Task: Show all "Marketing & social media" power-ups.
Action: Mouse pressed left at (423, 230)
Screenshot: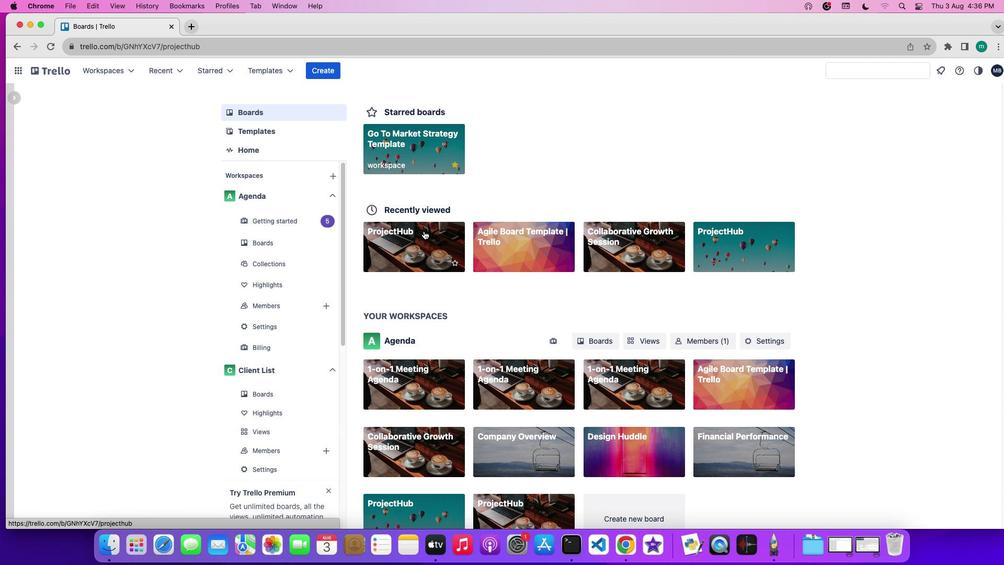 
Action: Mouse moved to (880, 226)
Screenshot: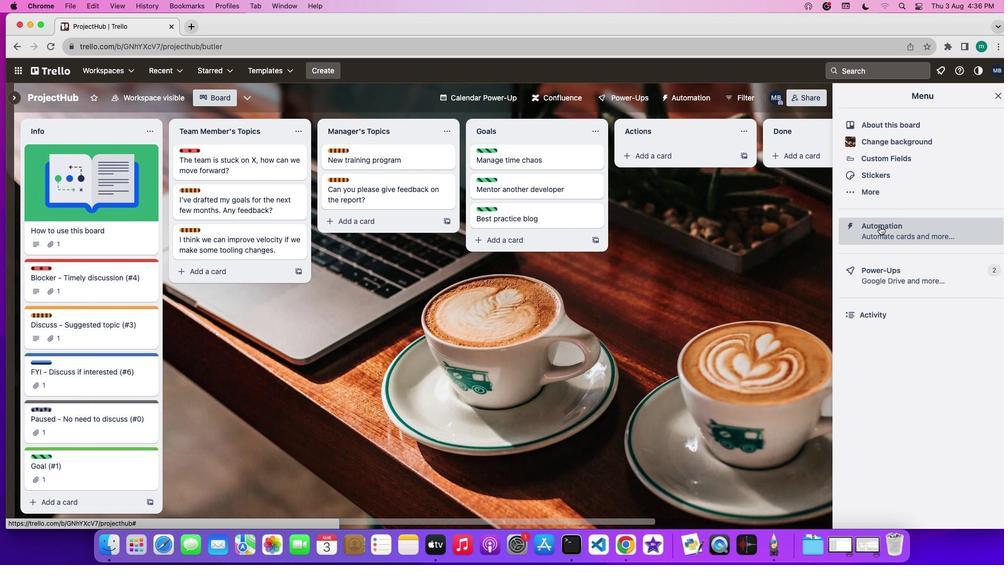 
Action: Mouse pressed left at (880, 226)
Screenshot: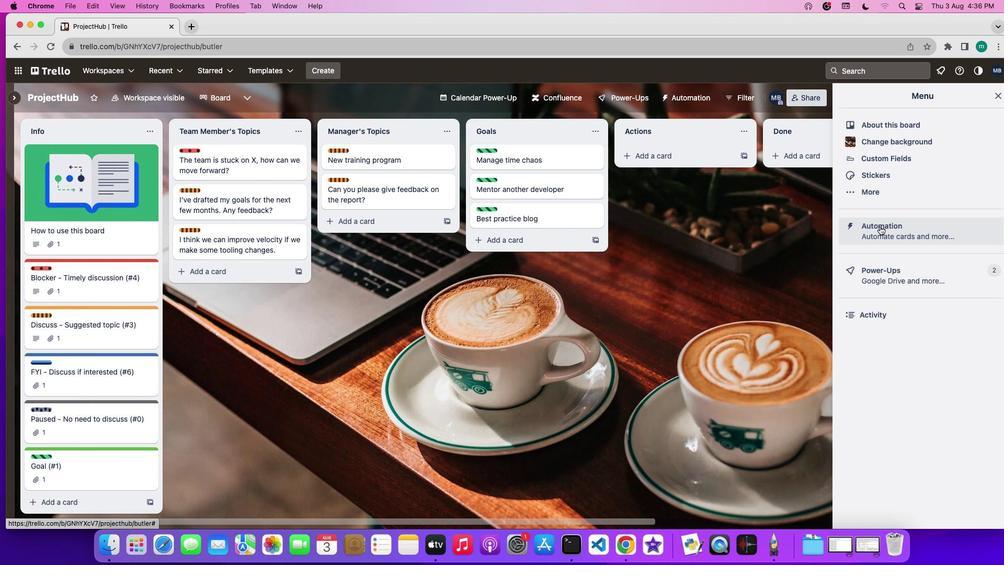 
Action: Mouse moved to (627, 99)
Screenshot: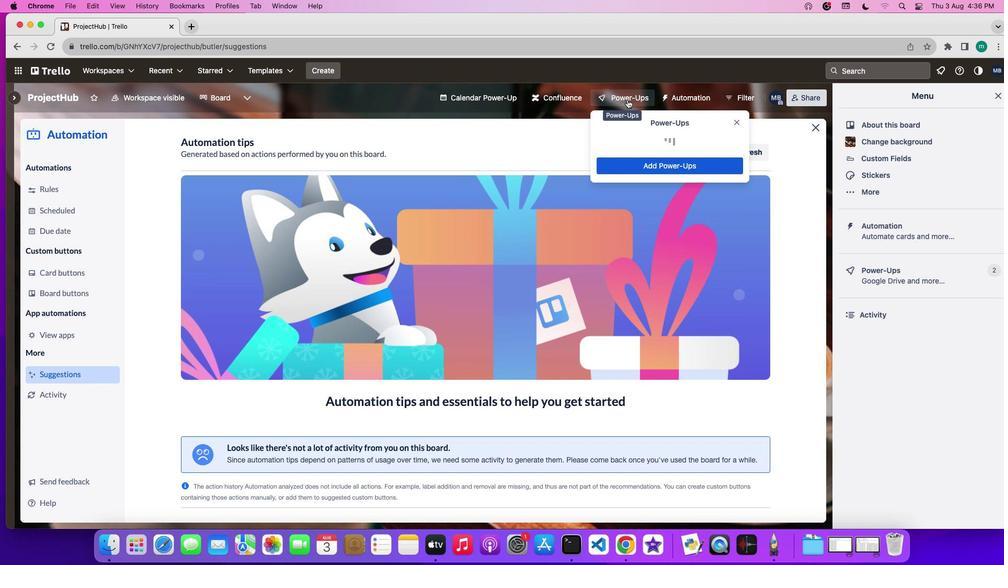 
Action: Mouse pressed left at (627, 99)
Screenshot: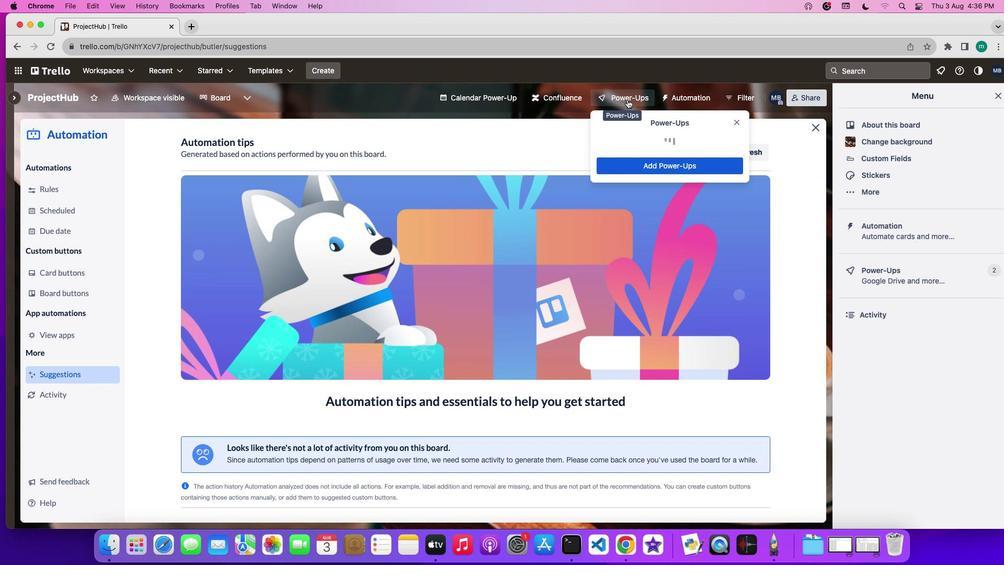 
Action: Mouse moved to (667, 371)
Screenshot: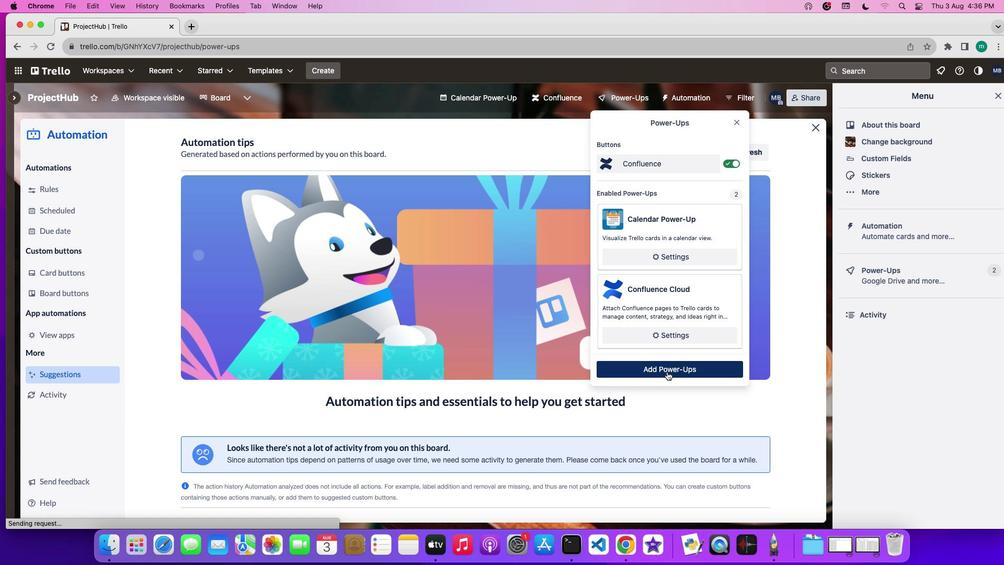 
Action: Mouse pressed left at (667, 371)
Screenshot: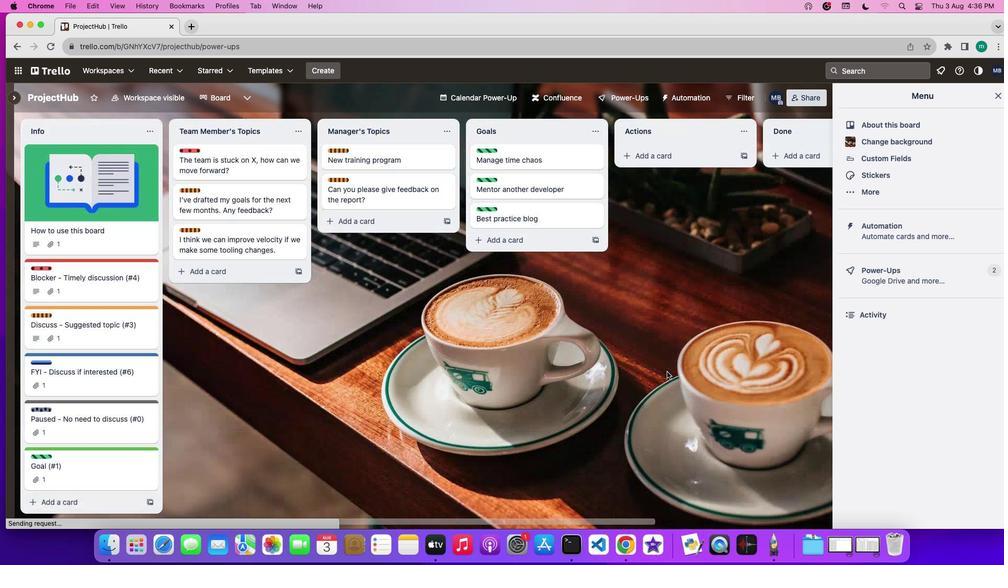 
Action: Mouse moved to (201, 402)
Screenshot: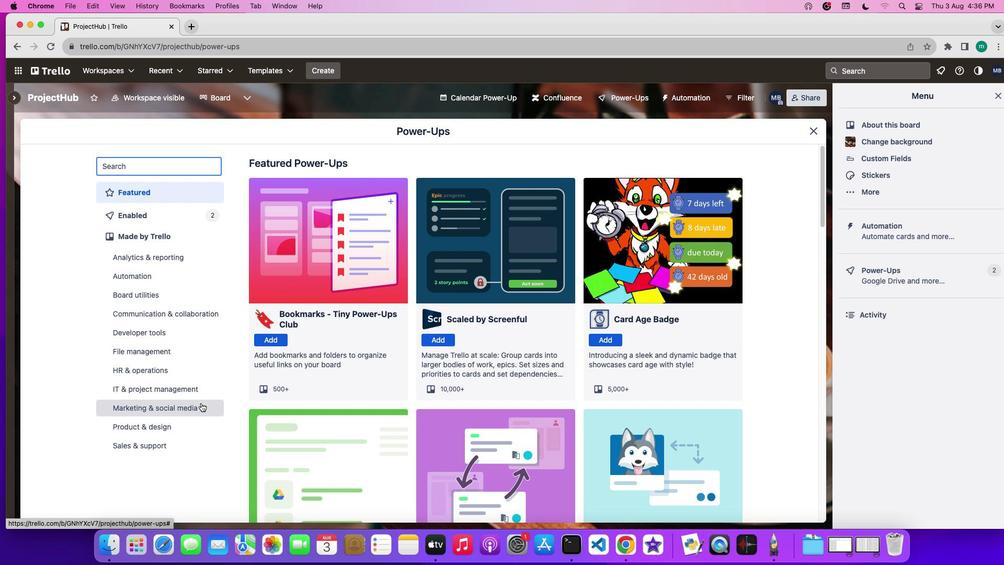 
Action: Mouse pressed left at (201, 402)
Screenshot: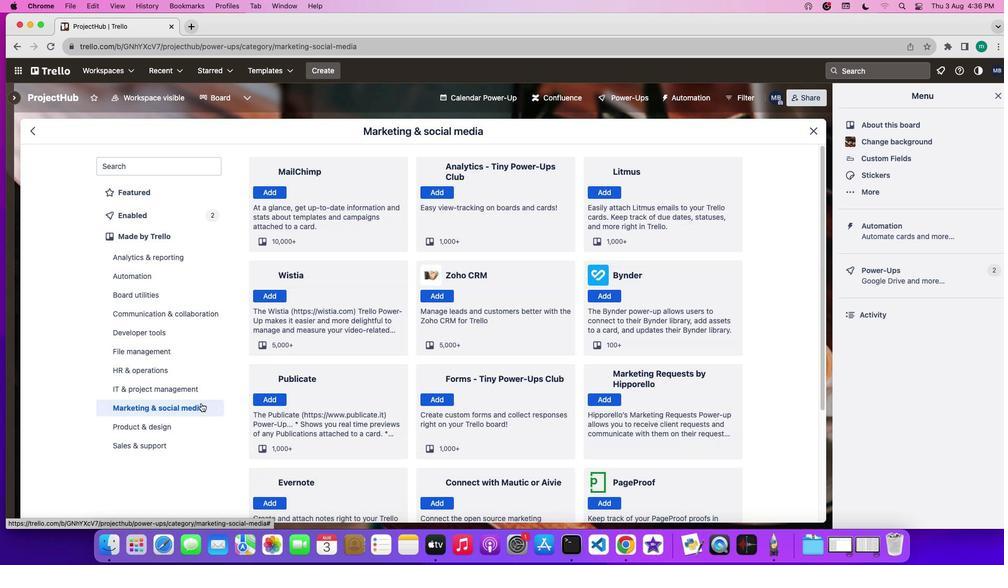 
Action: Mouse moved to (513, 412)
Screenshot: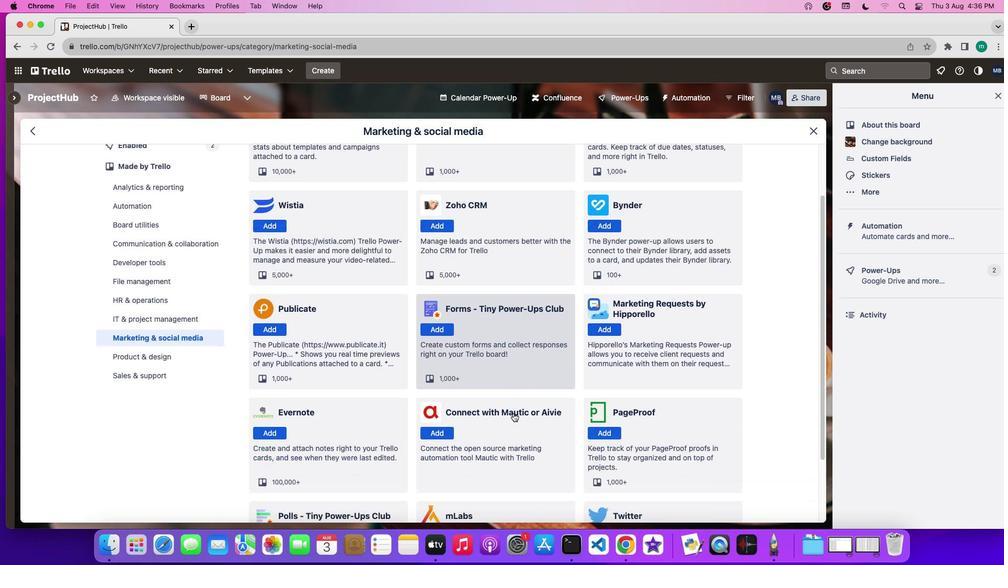 
Action: Mouse scrolled (513, 412) with delta (0, 0)
Screenshot: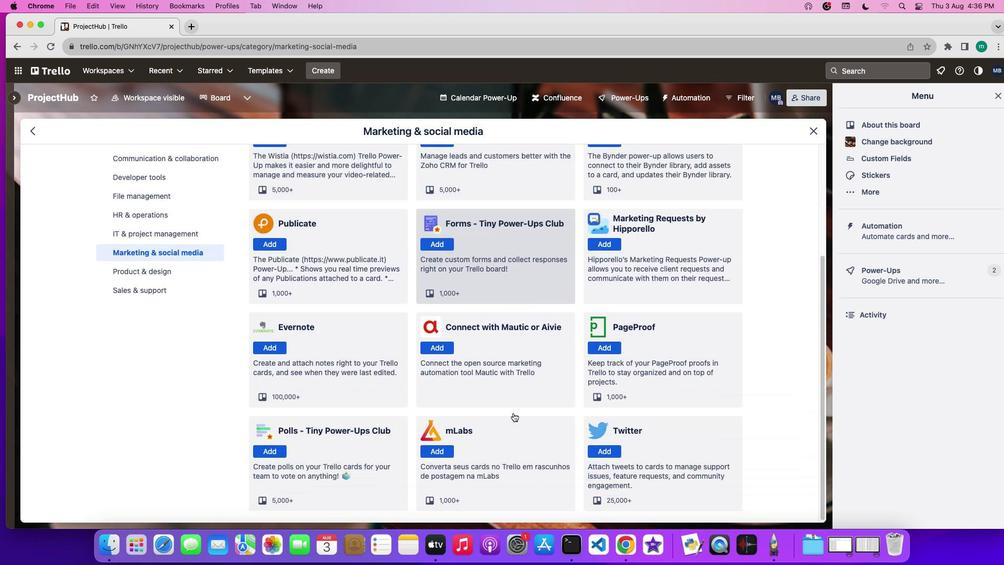 
Action: Mouse scrolled (513, 412) with delta (0, 0)
Screenshot: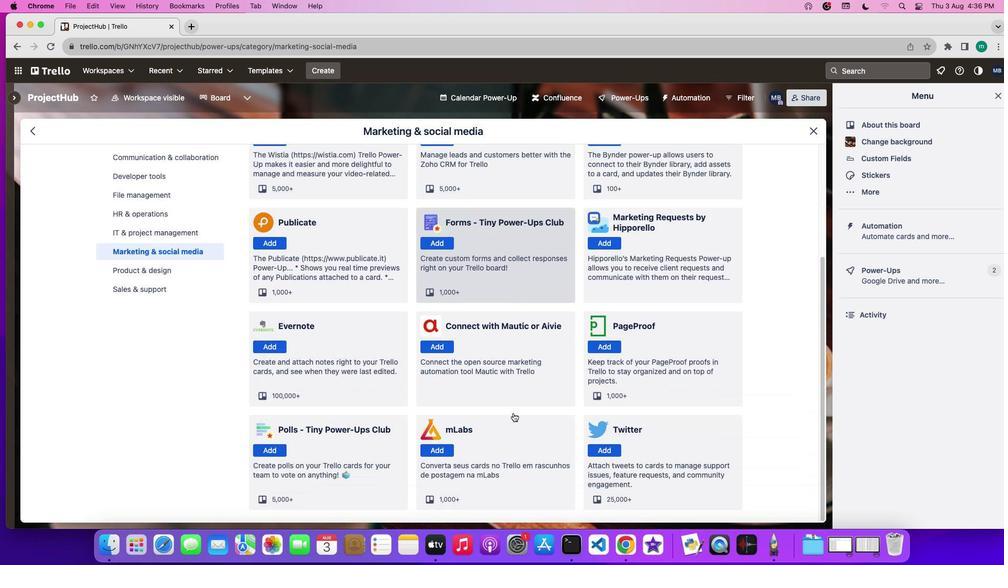 
Action: Mouse scrolled (513, 412) with delta (0, -1)
Screenshot: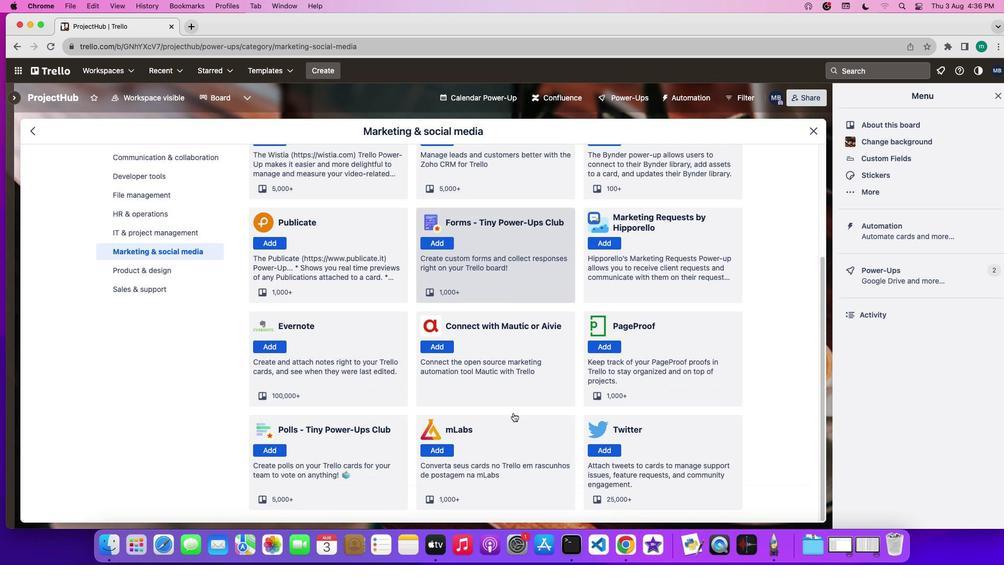 
Action: Mouse scrolled (513, 412) with delta (0, -1)
Screenshot: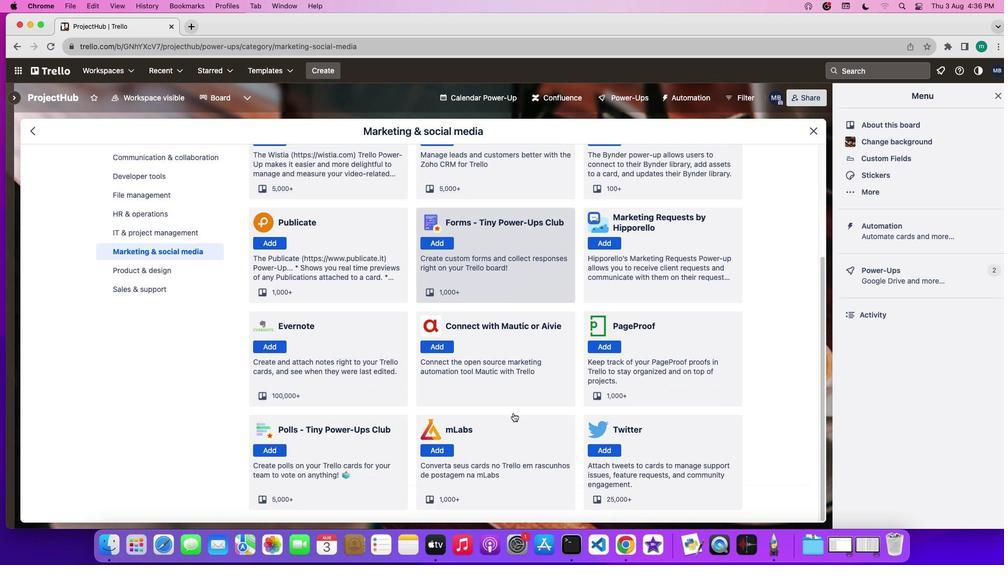 
Action: Mouse scrolled (513, 412) with delta (0, -1)
Screenshot: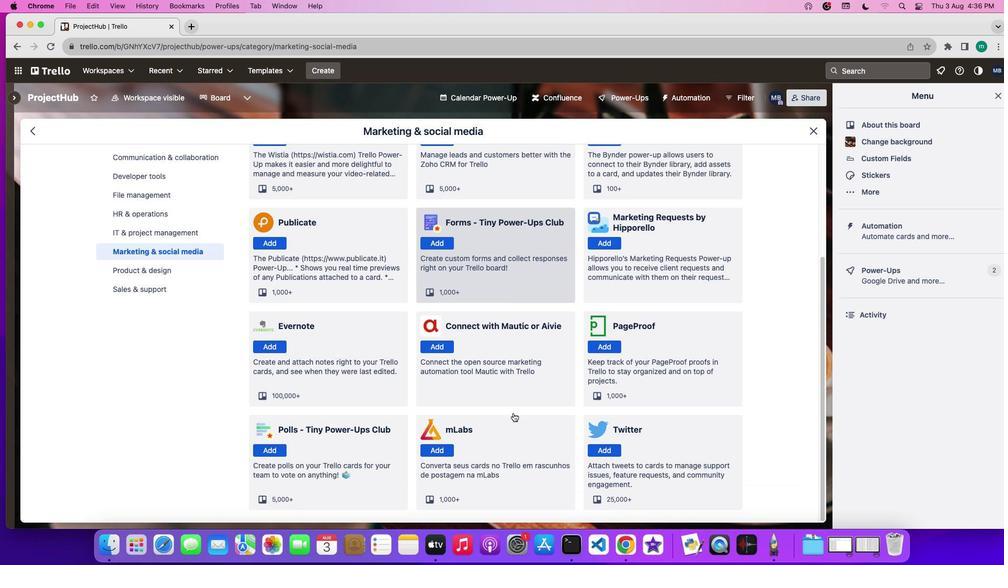 
Action: Mouse scrolled (513, 412) with delta (0, 0)
Screenshot: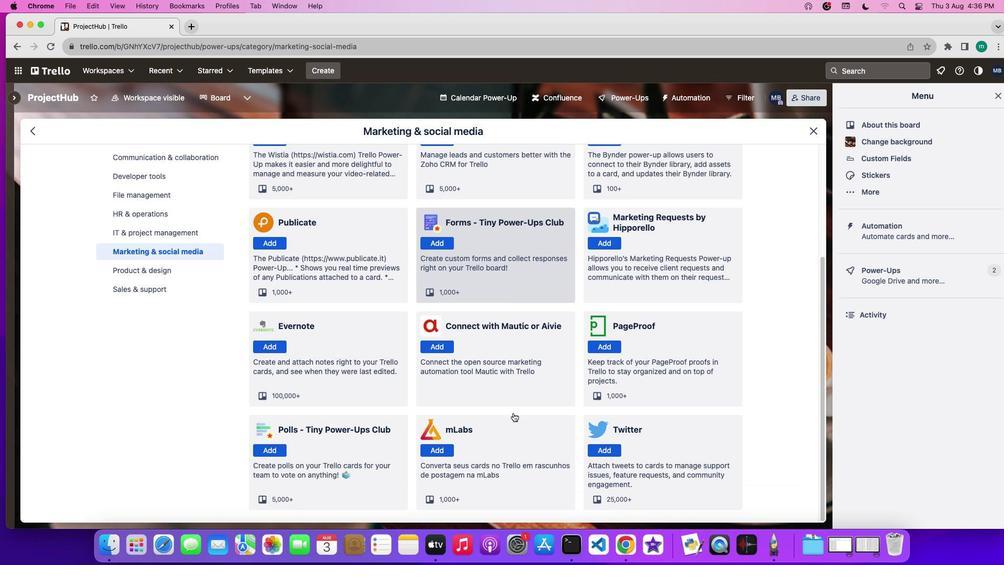 
Action: Mouse scrolled (513, 412) with delta (0, 0)
Screenshot: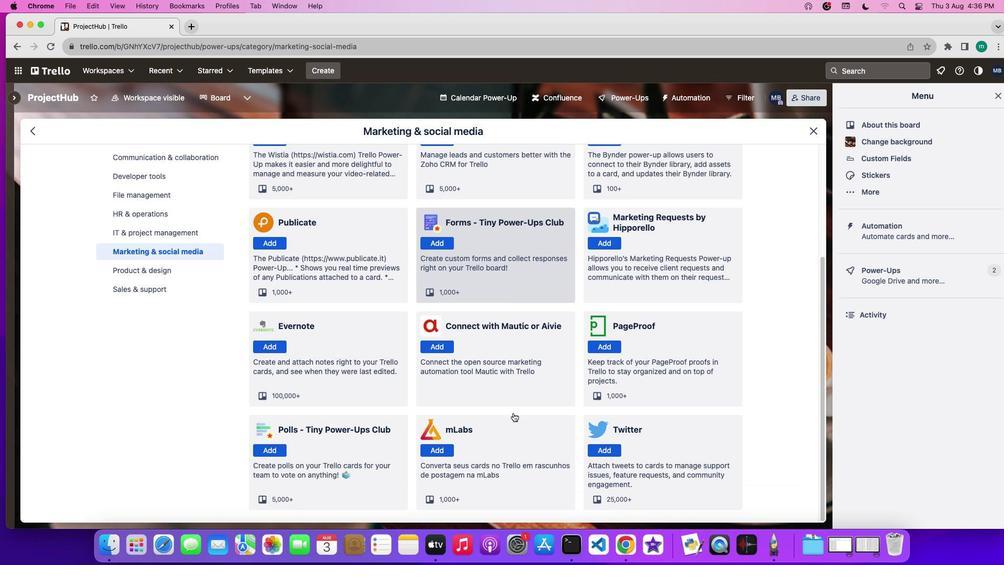 
Action: Mouse scrolled (513, 412) with delta (0, 0)
Screenshot: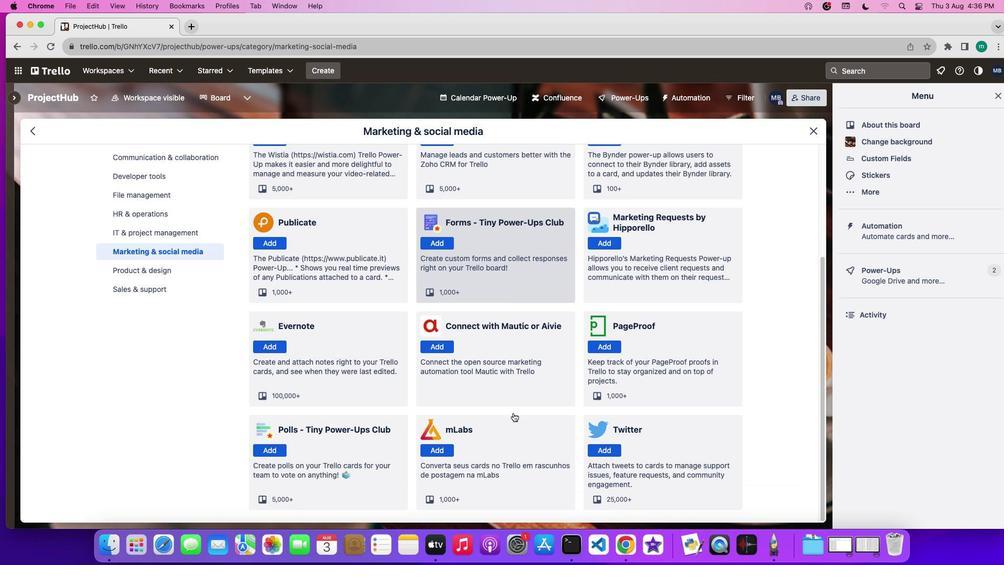 
Action: Mouse scrolled (513, 412) with delta (0, -1)
Screenshot: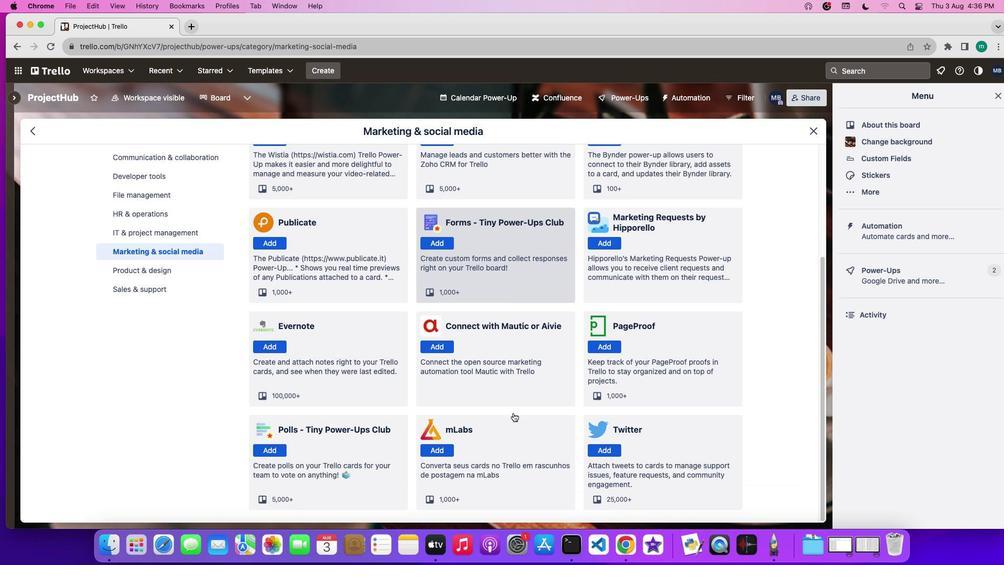 
Action: Mouse scrolled (513, 412) with delta (0, 0)
Screenshot: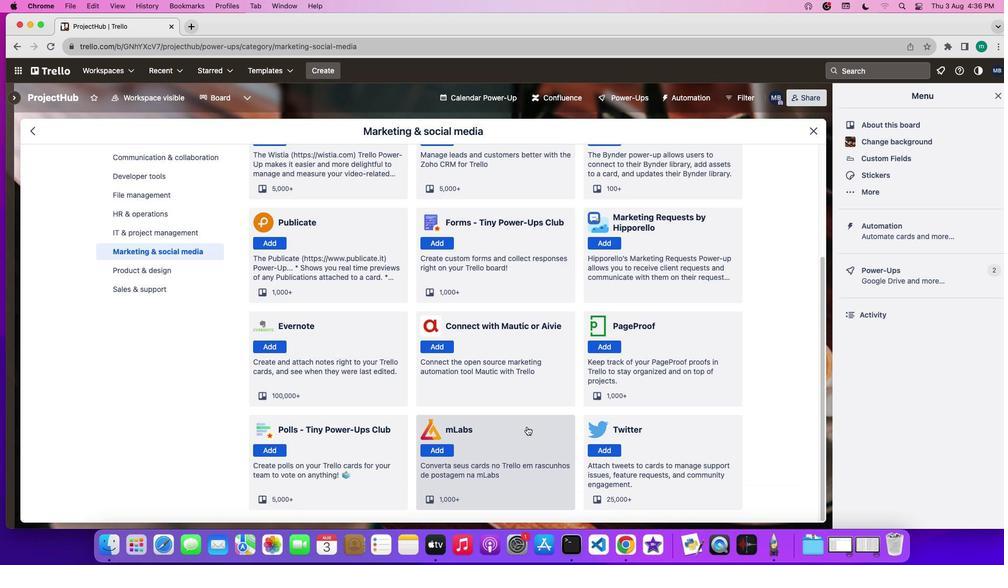 
Action: Mouse moved to (526, 428)
Screenshot: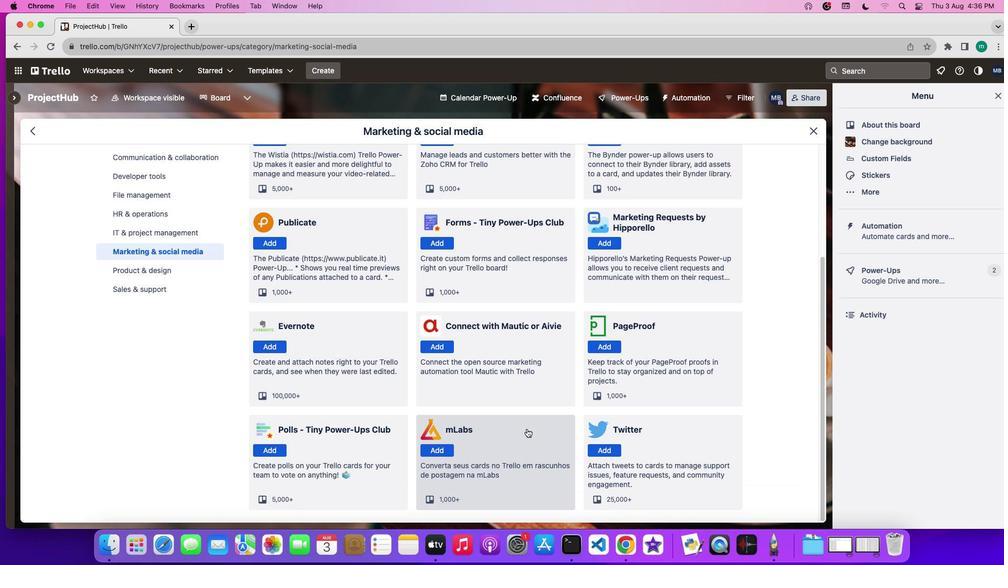 
